 Task: Switch user account into Salesforce Classic
Action: Mouse moved to (157, 148)
Screenshot: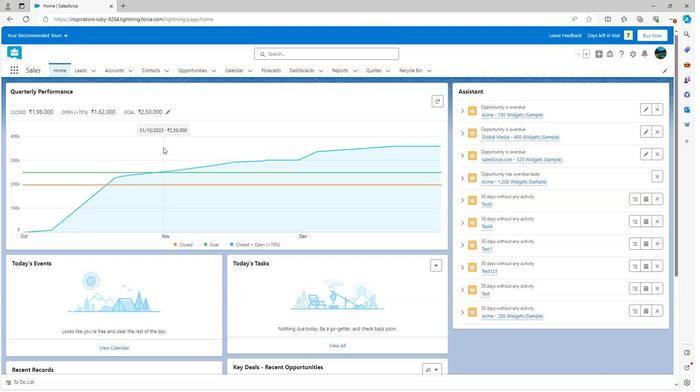 
Action: Mouse scrolled (157, 147) with delta (0, 0)
Screenshot: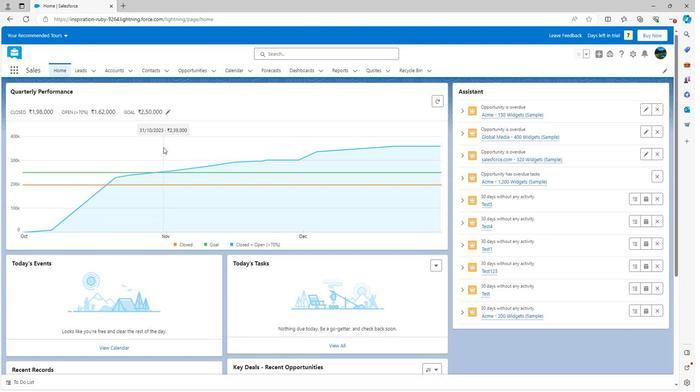 
Action: Mouse scrolled (157, 147) with delta (0, 0)
Screenshot: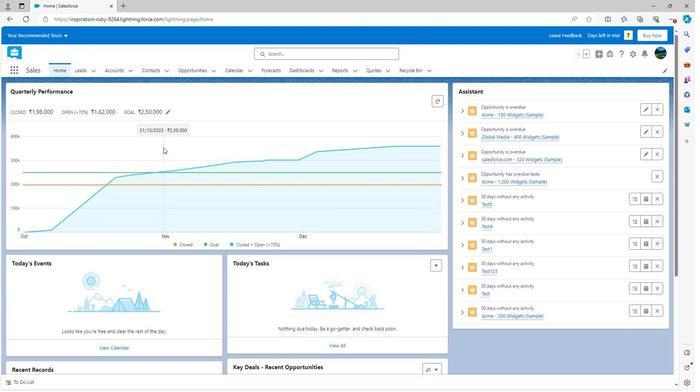 
Action: Mouse scrolled (157, 147) with delta (0, 0)
Screenshot: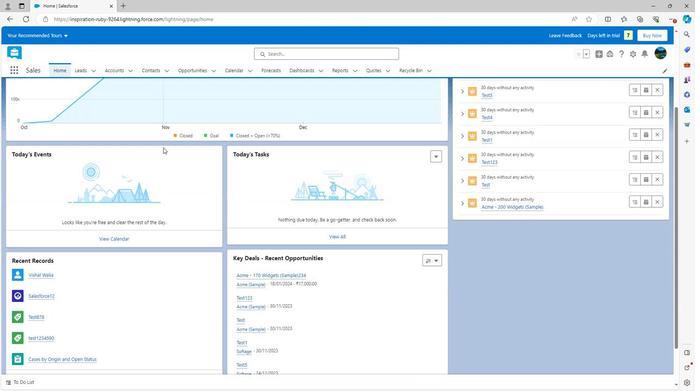 
Action: Mouse scrolled (157, 148) with delta (0, 0)
Screenshot: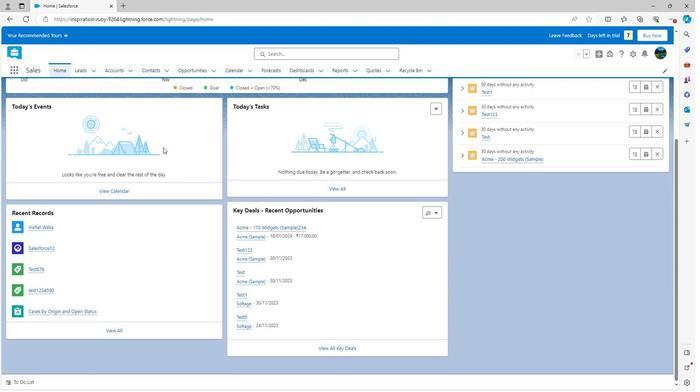 
Action: Mouse scrolled (157, 148) with delta (0, 0)
Screenshot: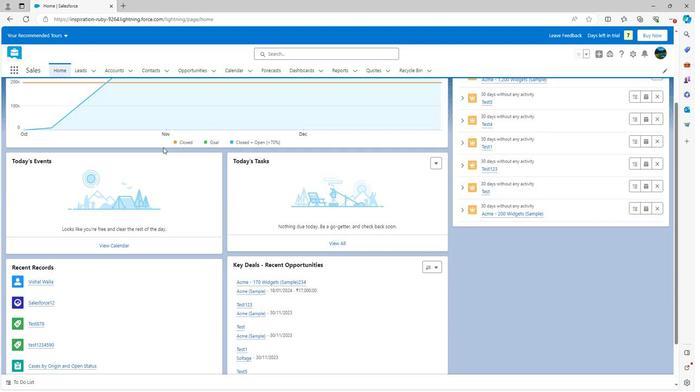 
Action: Mouse scrolled (157, 148) with delta (0, 0)
Screenshot: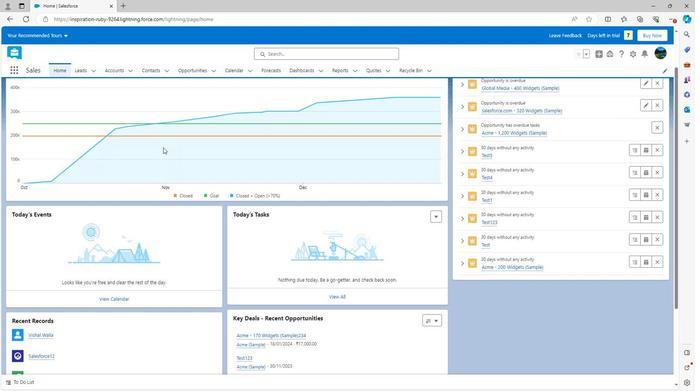 
Action: Mouse scrolled (157, 148) with delta (0, 0)
Screenshot: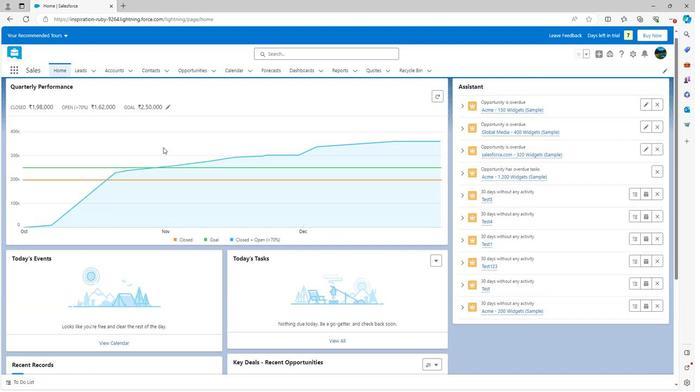 
Action: Mouse moved to (661, 51)
Screenshot: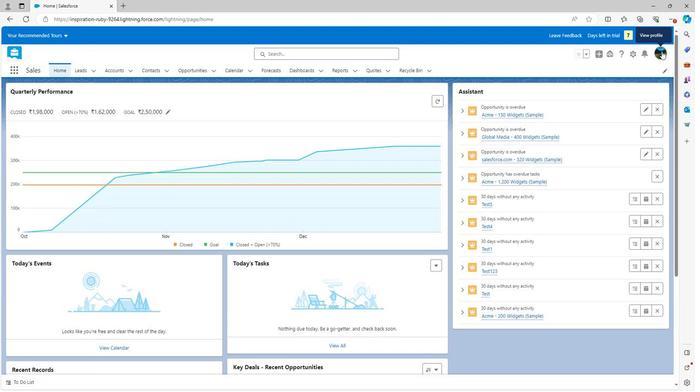 
Action: Mouse pressed left at (661, 51)
Screenshot: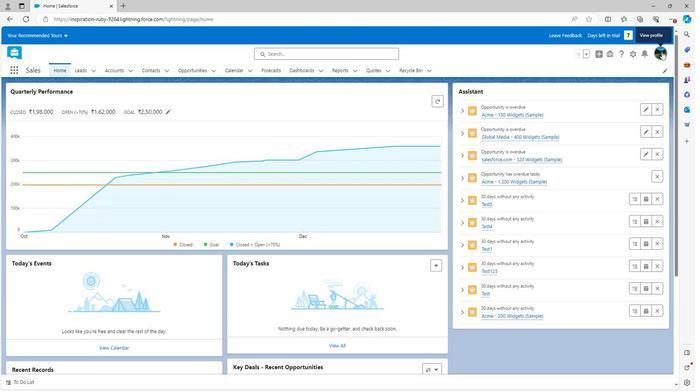 
Action: Mouse moved to (559, 162)
Screenshot: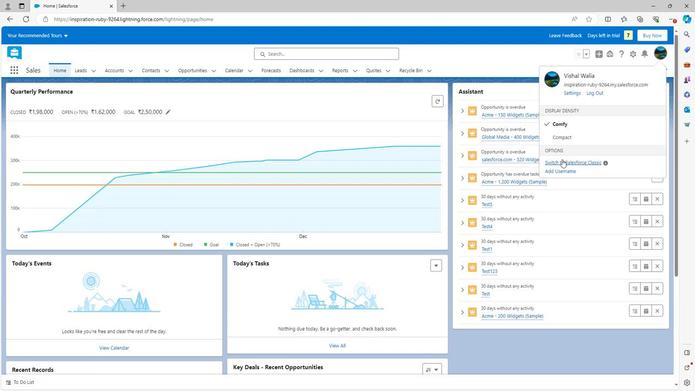 
Action: Mouse pressed left at (559, 162)
Screenshot: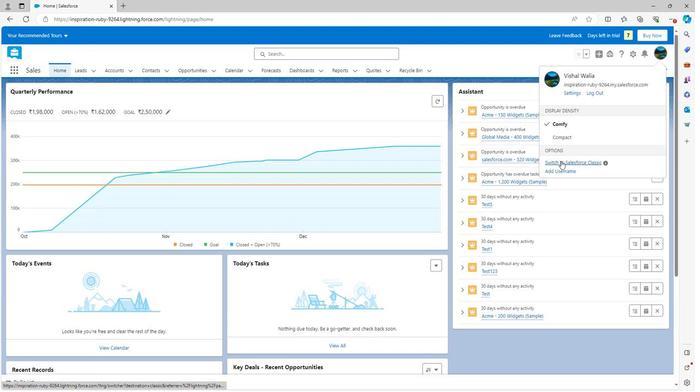 
Action: Mouse moved to (65, 164)
Screenshot: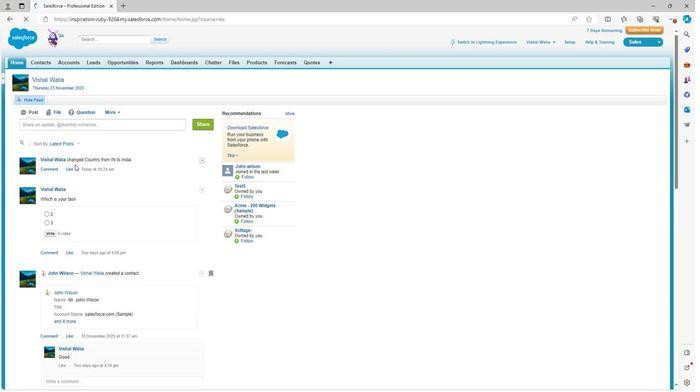 
Action: Mouse scrolled (65, 163) with delta (0, 0)
Screenshot: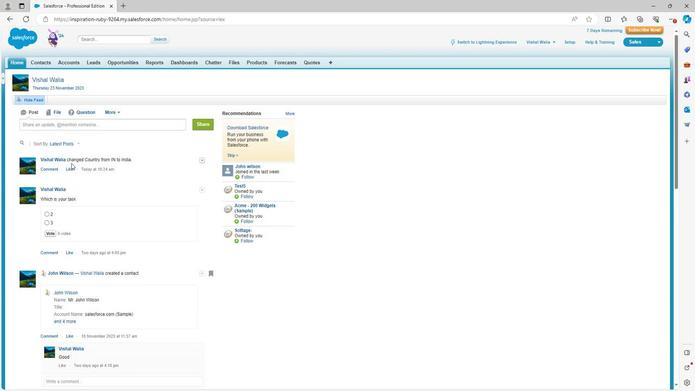 
Action: Mouse scrolled (65, 163) with delta (0, 0)
Screenshot: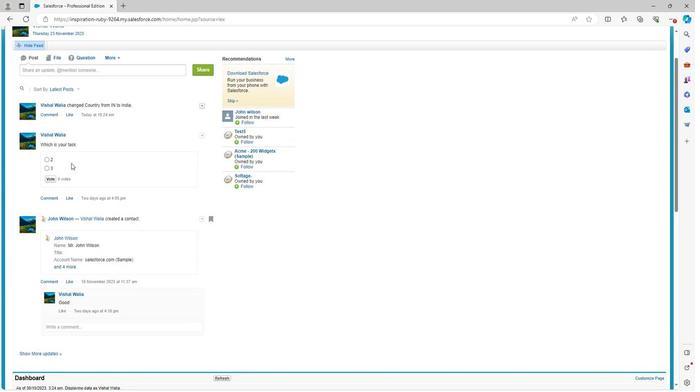 
Action: Mouse scrolled (65, 163) with delta (0, 0)
Screenshot: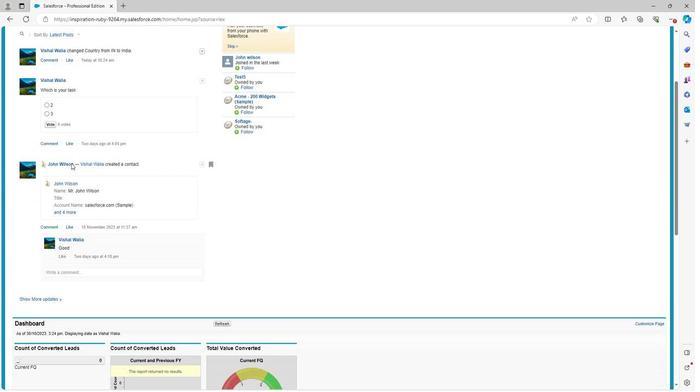 
Action: Mouse scrolled (65, 163) with delta (0, 0)
Screenshot: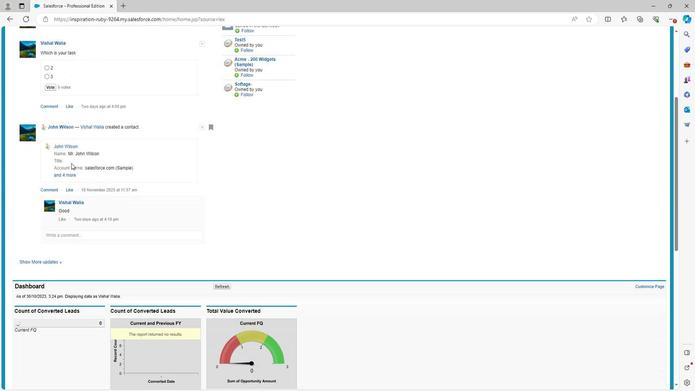 
Action: Mouse scrolled (65, 163) with delta (0, 0)
Screenshot: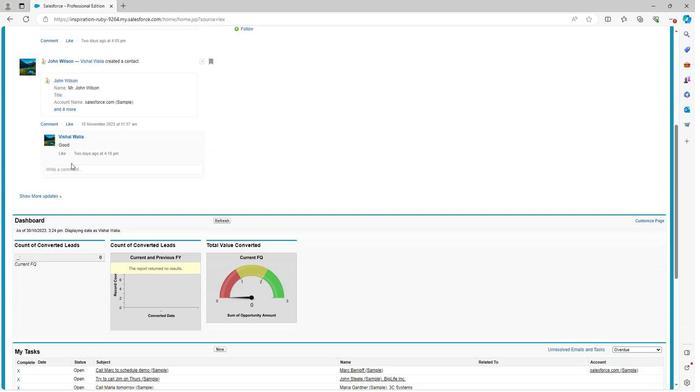 
Action: Mouse scrolled (65, 163) with delta (0, 0)
Screenshot: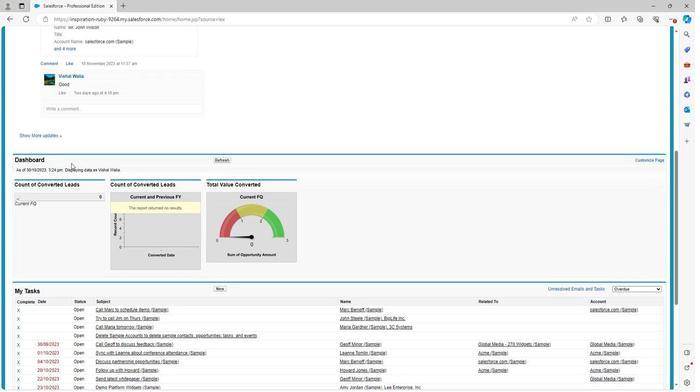 
Action: Mouse scrolled (65, 163) with delta (0, 0)
Screenshot: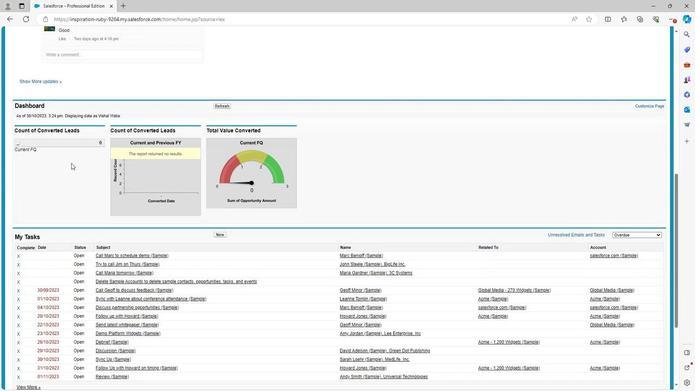 
Action: Mouse scrolled (65, 163) with delta (0, 0)
Screenshot: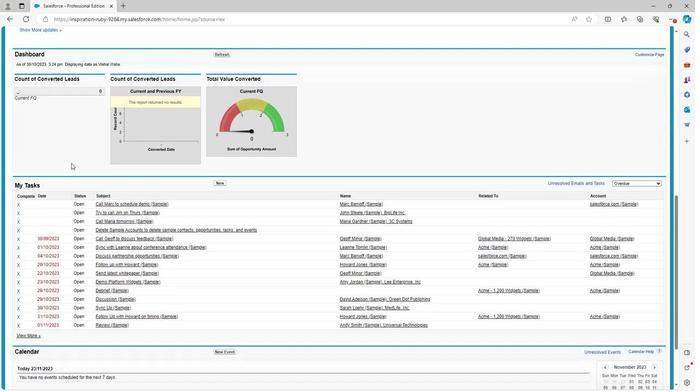 
Action: Mouse scrolled (65, 163) with delta (0, 0)
Screenshot: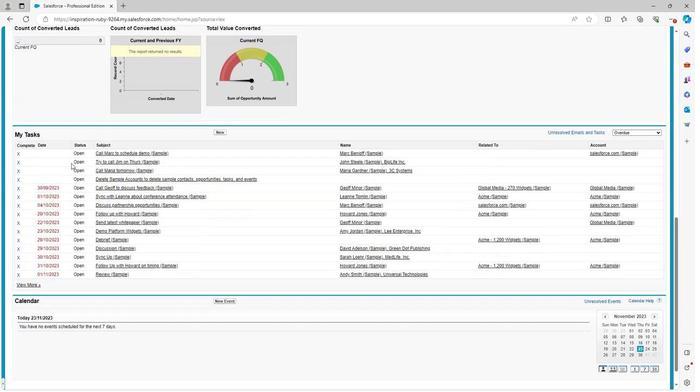 
Action: Mouse scrolled (65, 163) with delta (0, 0)
Screenshot: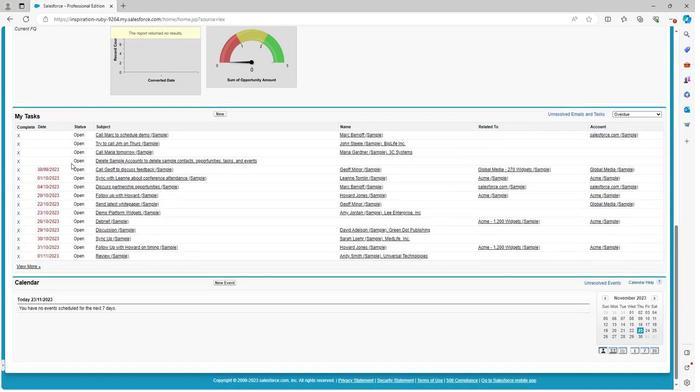 
Action: Mouse moved to (65, 163)
Screenshot: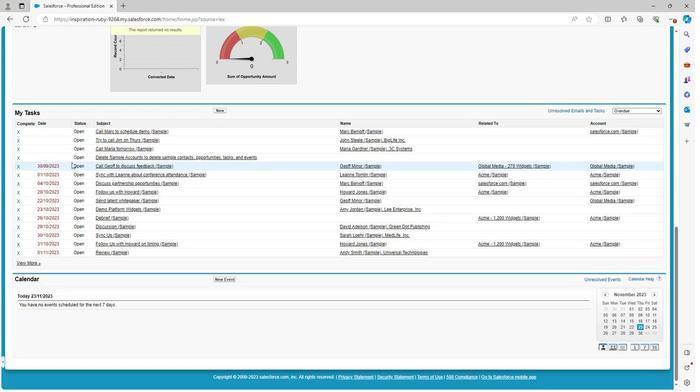 
Action: Mouse scrolled (65, 163) with delta (0, 0)
Screenshot: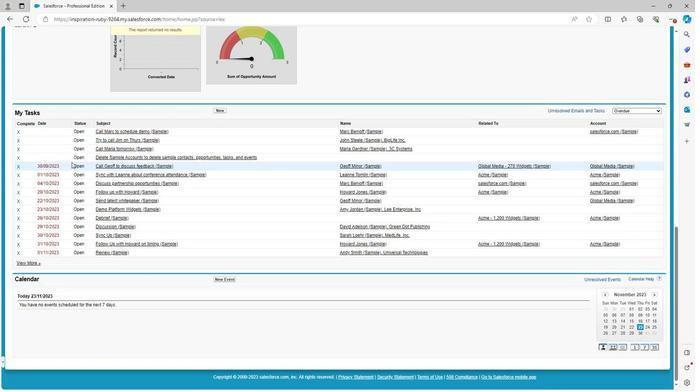 
Action: Mouse scrolled (65, 163) with delta (0, 0)
Screenshot: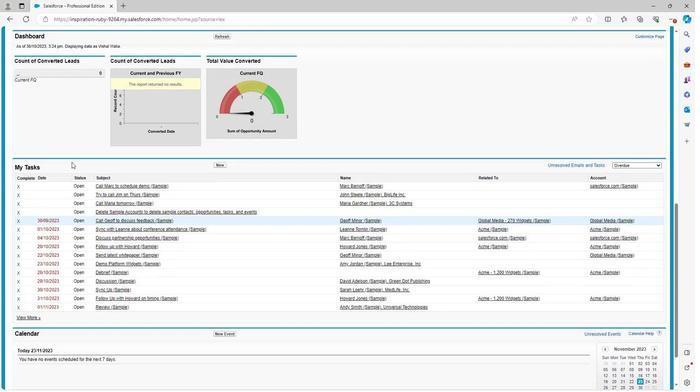 
Action: Mouse scrolled (65, 163) with delta (0, 0)
Screenshot: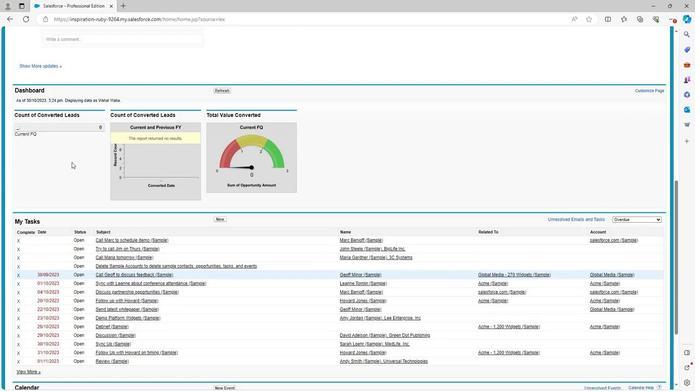 
Action: Mouse moved to (66, 162)
Screenshot: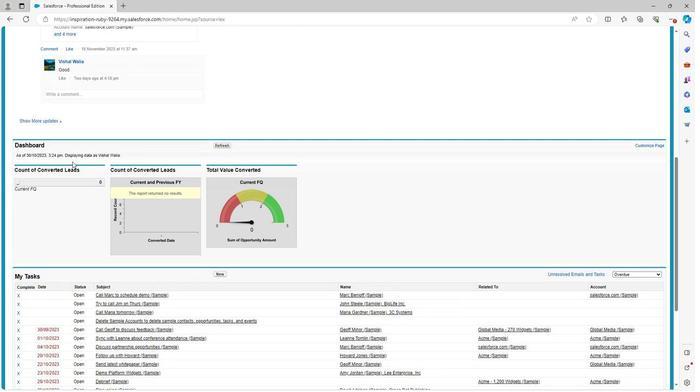 
Action: Mouse scrolled (66, 162) with delta (0, 0)
Screenshot: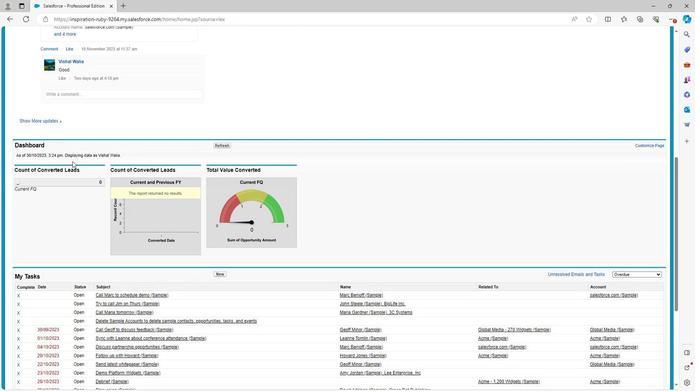 
Action: Mouse scrolled (66, 162) with delta (0, 0)
Screenshot: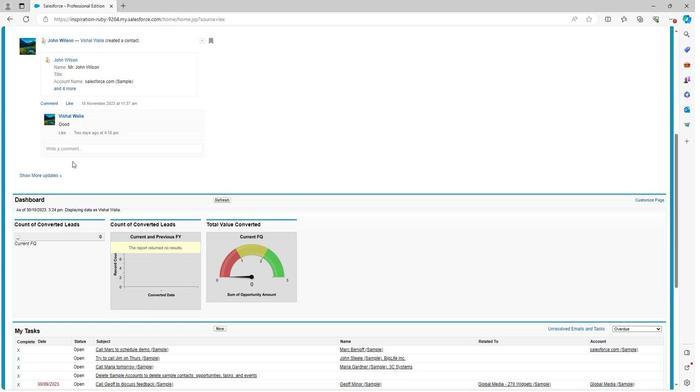 
Action: Mouse scrolled (66, 162) with delta (0, 0)
Screenshot: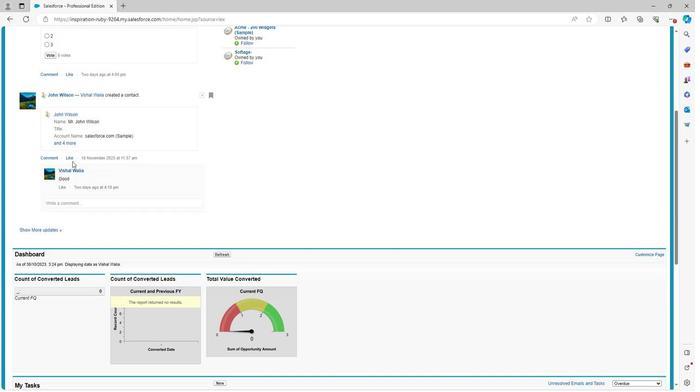 
Action: Mouse scrolled (66, 162) with delta (0, 0)
Screenshot: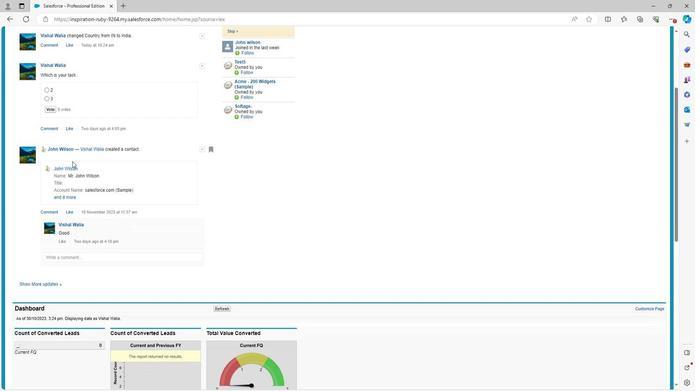 
Action: Mouse scrolled (66, 162) with delta (0, 0)
Screenshot: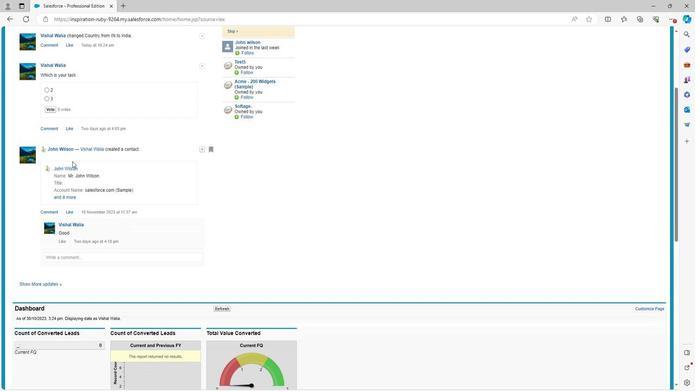 
Action: Mouse scrolled (66, 162) with delta (0, 0)
Screenshot: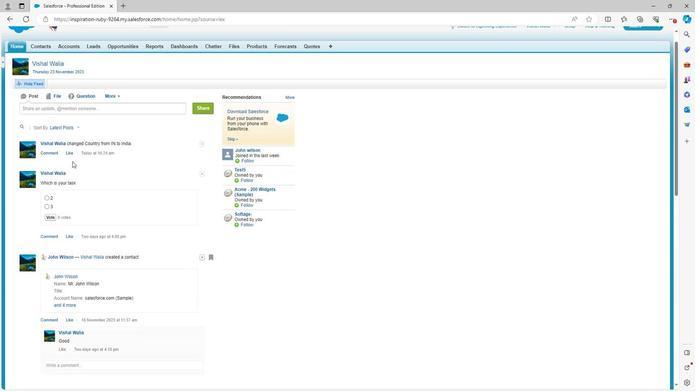 
Action: Mouse scrolled (66, 162) with delta (0, 0)
Screenshot: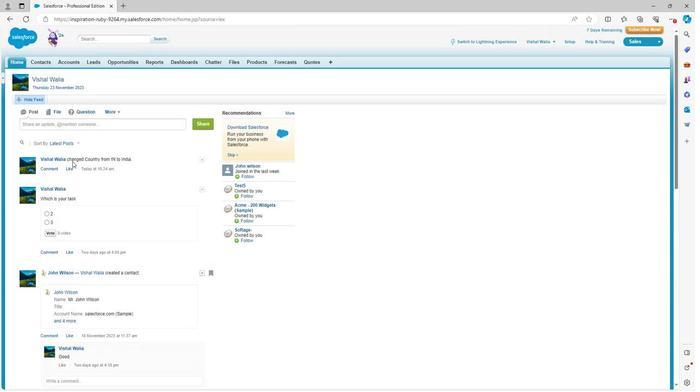 
Action: Mouse scrolled (66, 162) with delta (0, 0)
Screenshot: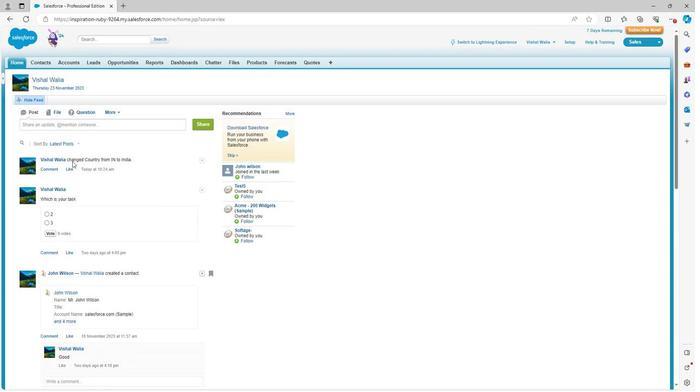 
Action: Mouse moved to (66, 160)
Screenshot: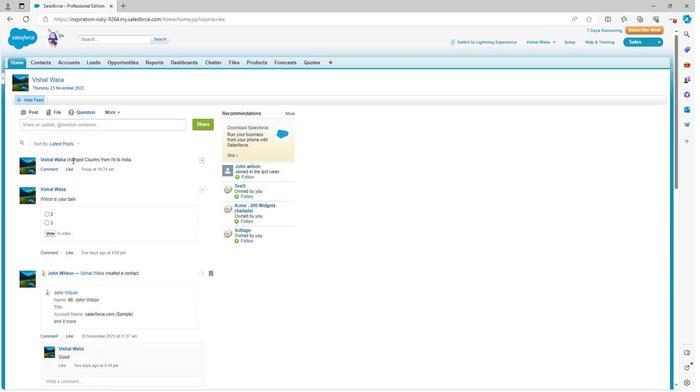 
